 Task: Change the TLS cipher priorities to "Secure 128-bits (exclude 256-bits ciphers)".
Action: Mouse moved to (137, 18)
Screenshot: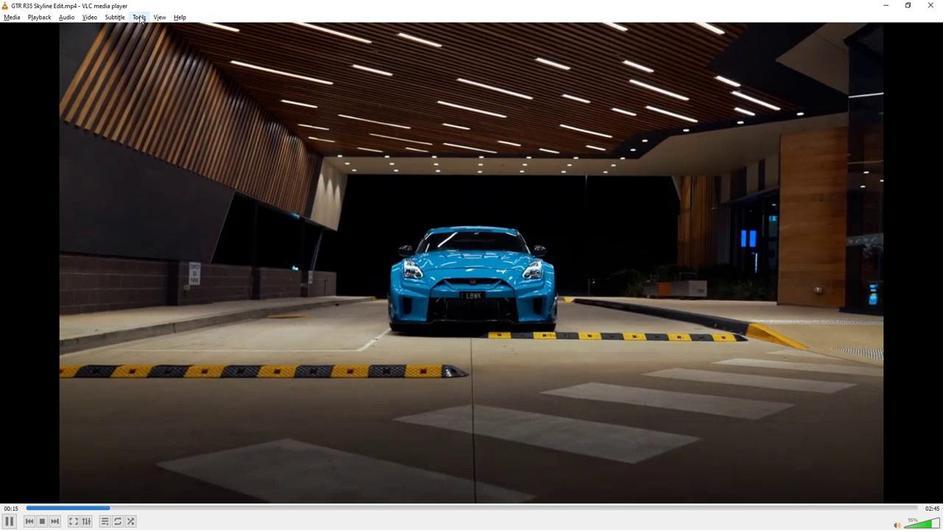 
Action: Mouse pressed left at (137, 18)
Screenshot: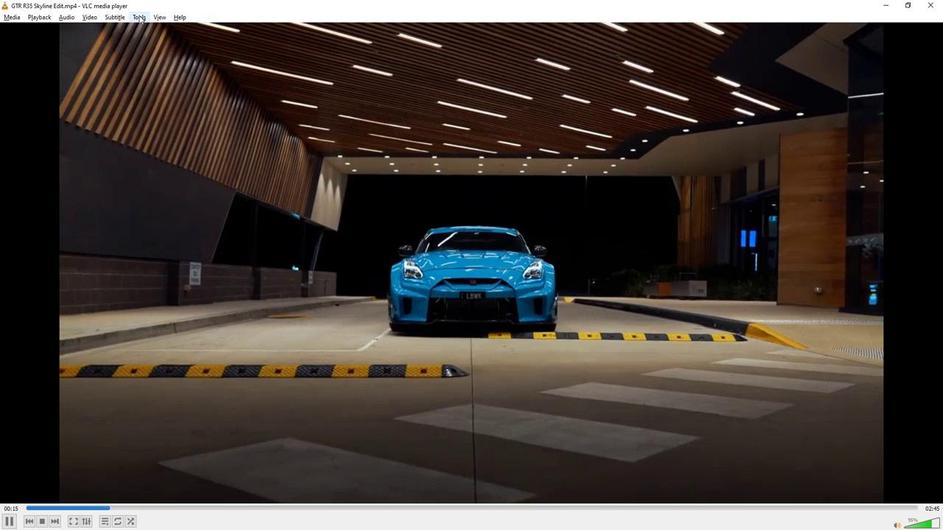 
Action: Mouse moved to (159, 134)
Screenshot: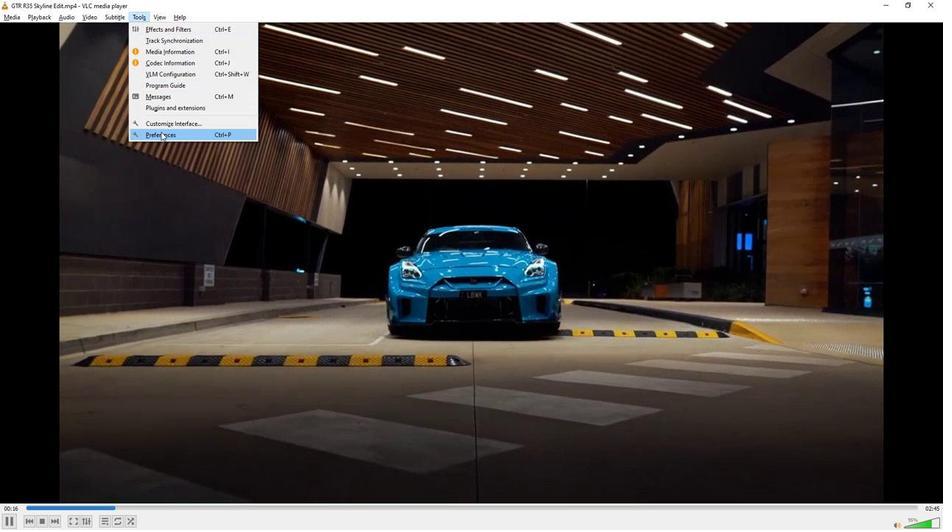 
Action: Mouse pressed left at (159, 134)
Screenshot: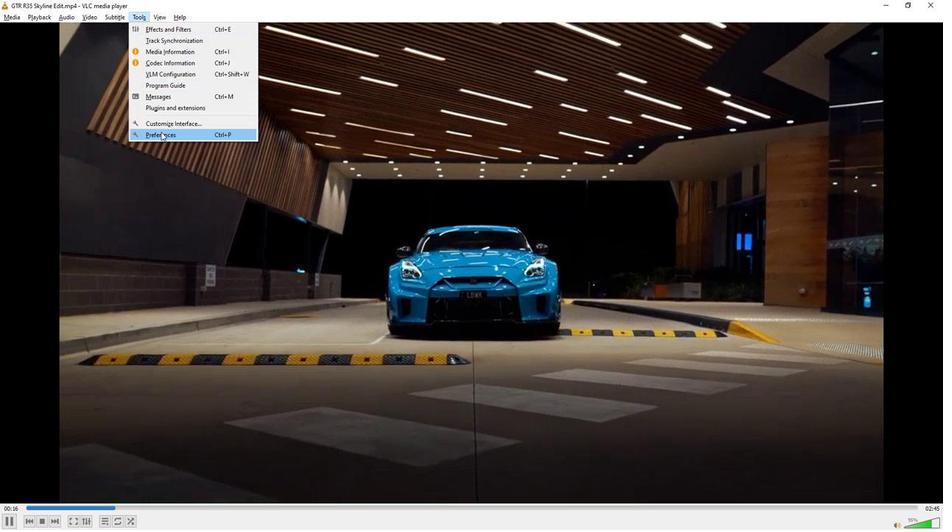 
Action: Mouse moved to (263, 413)
Screenshot: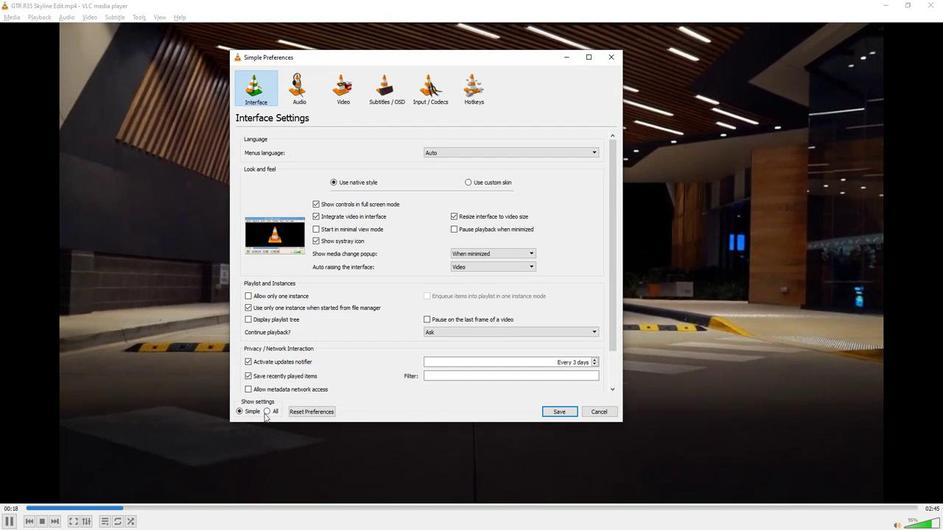 
Action: Mouse pressed left at (263, 413)
Screenshot: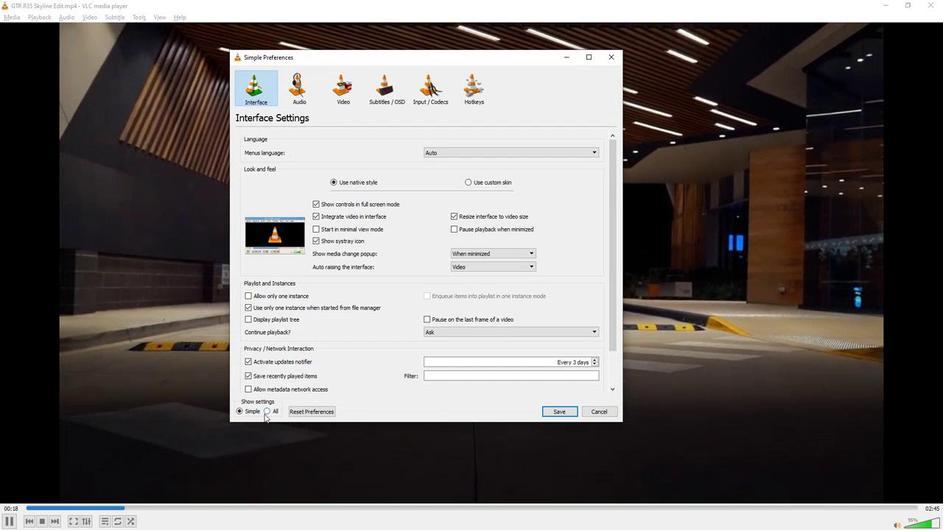 
Action: Mouse moved to (286, 128)
Screenshot: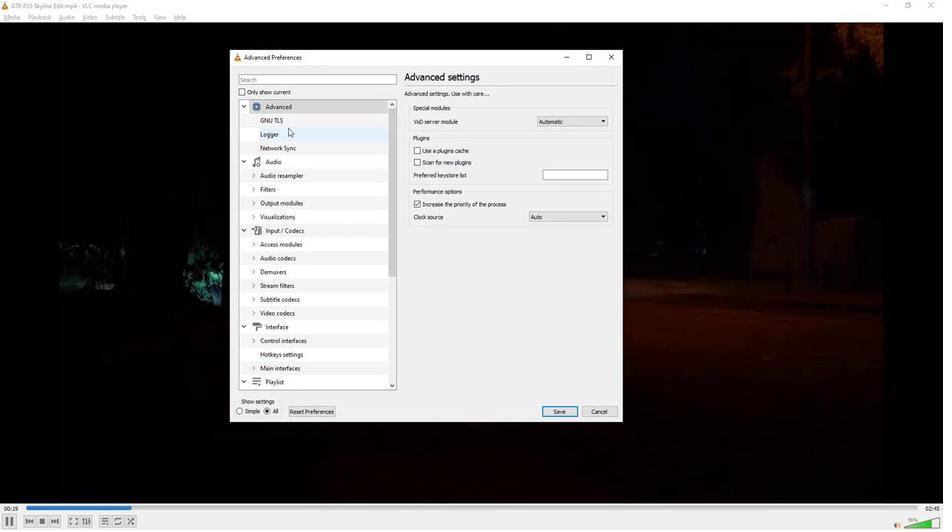 
Action: Mouse pressed left at (286, 128)
Screenshot: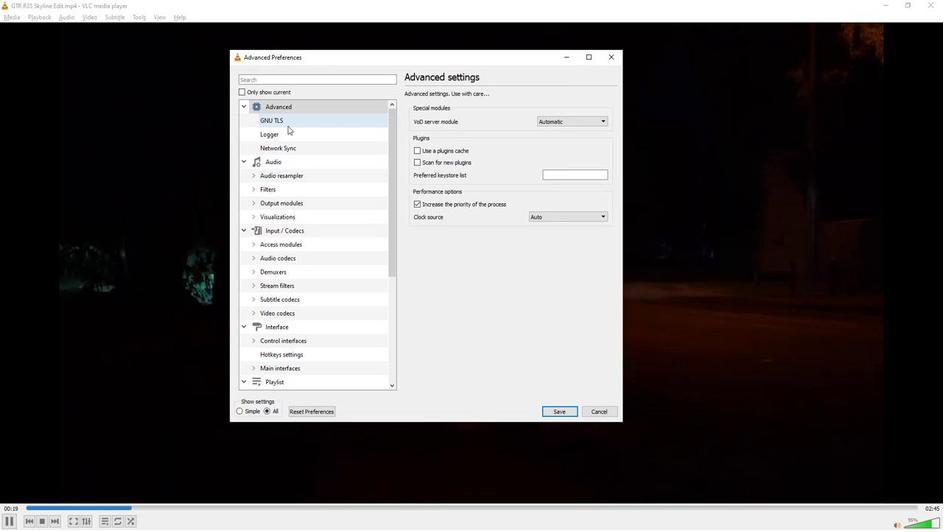 
Action: Mouse moved to (513, 137)
Screenshot: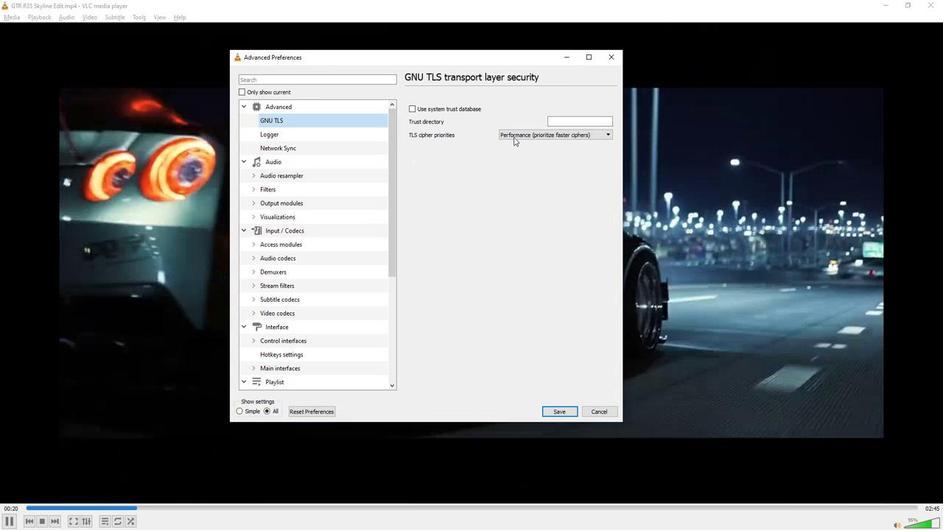 
Action: Mouse pressed left at (513, 137)
Screenshot: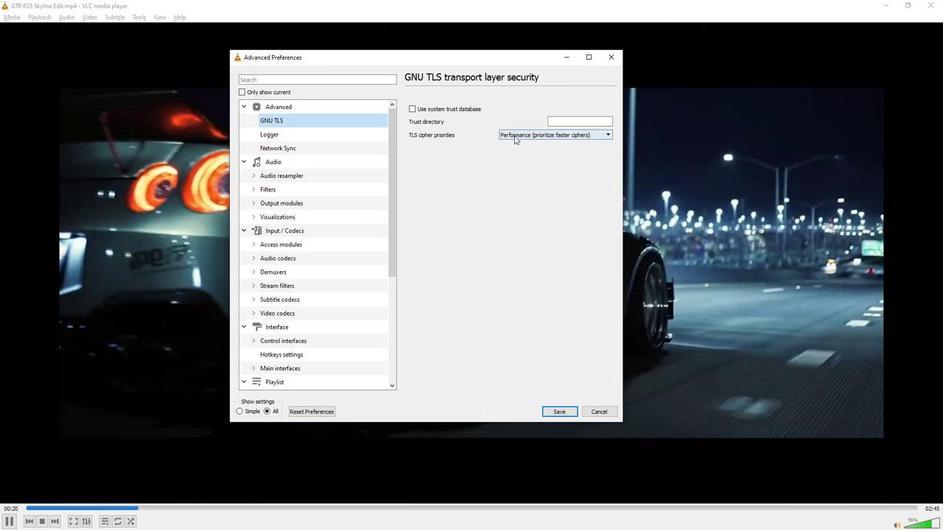 
Action: Mouse moved to (513, 157)
Screenshot: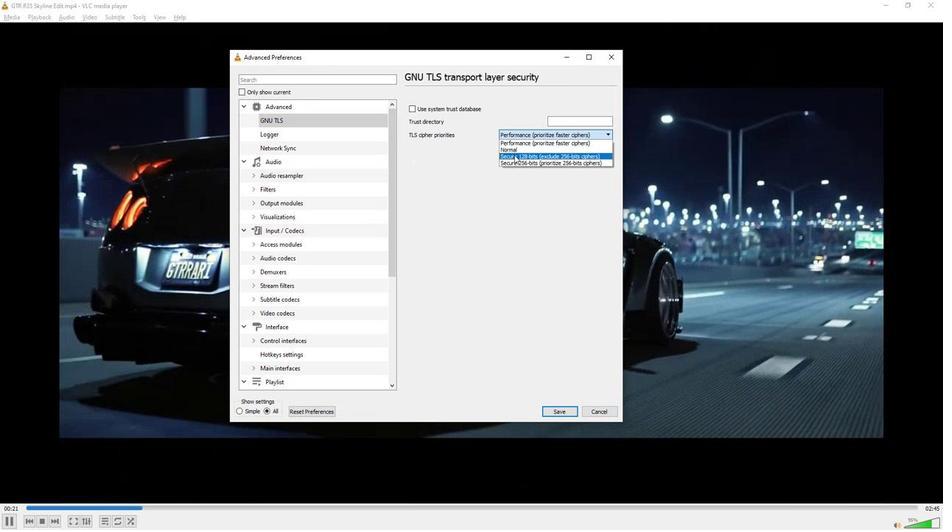 
Action: Mouse pressed left at (513, 157)
Screenshot: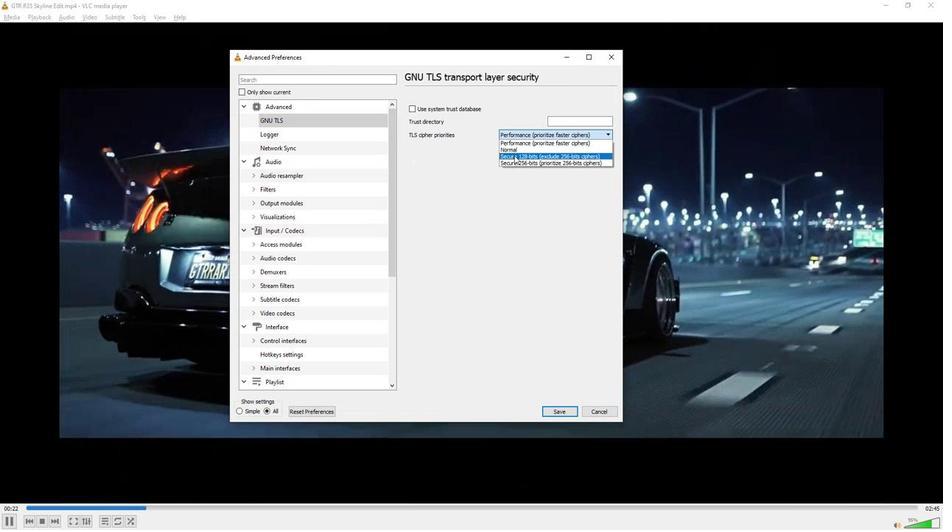 
Action: Mouse moved to (485, 226)
Screenshot: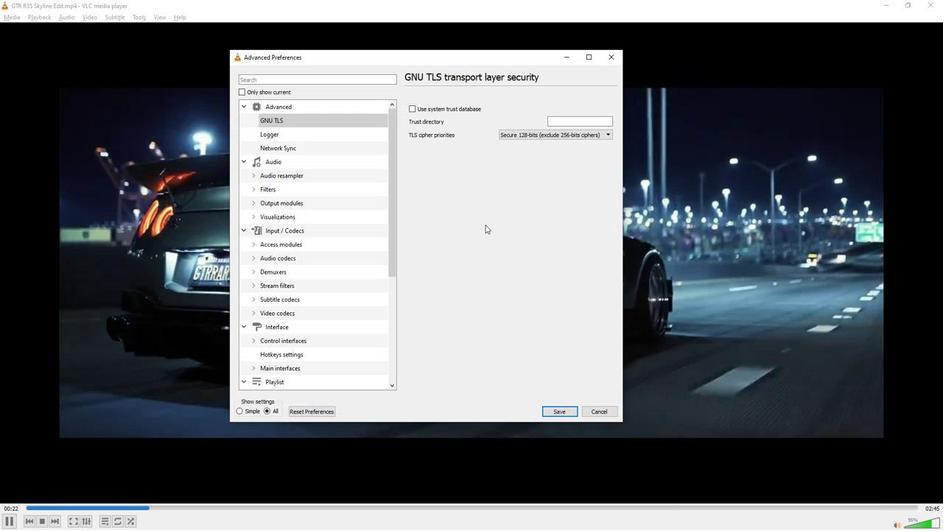 
